 Task: In the  document elizabeth.rtf Share this file with 'softage.5@softage.net' Check 'Vision History' View the  non- printing characters
Action: Mouse moved to (43, 53)
Screenshot: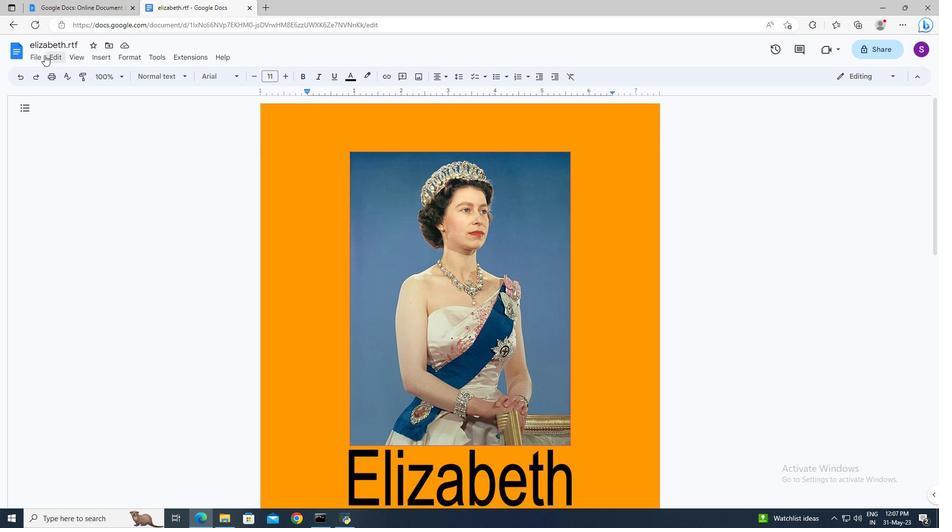 
Action: Mouse pressed left at (43, 53)
Screenshot: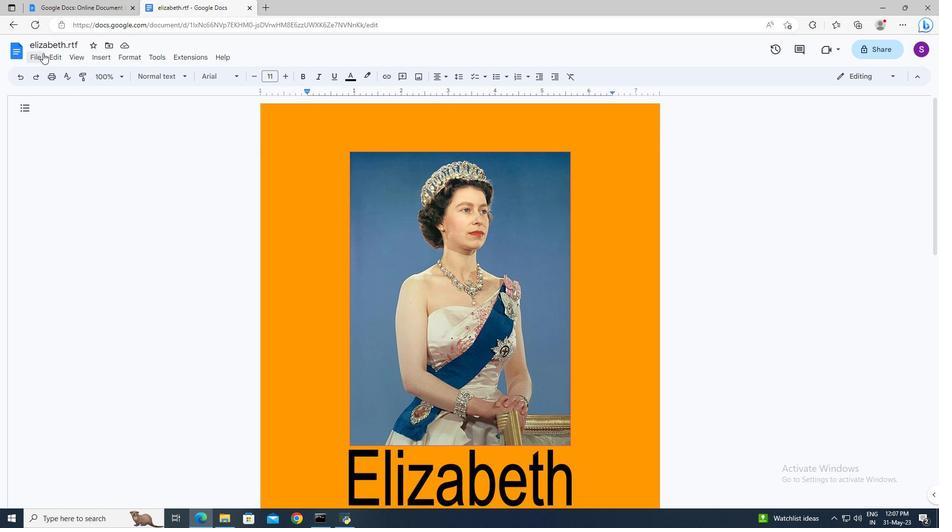 
Action: Mouse moved to (207, 129)
Screenshot: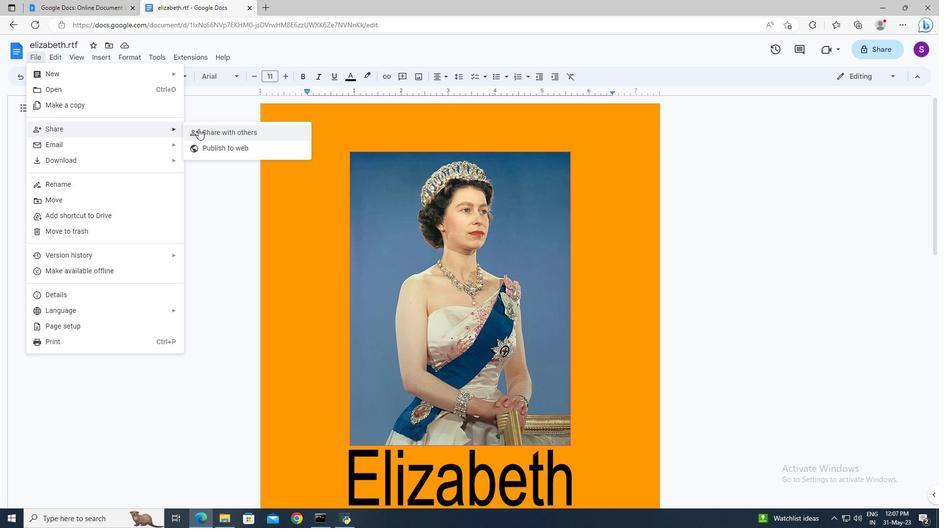 
Action: Mouse pressed left at (207, 129)
Screenshot: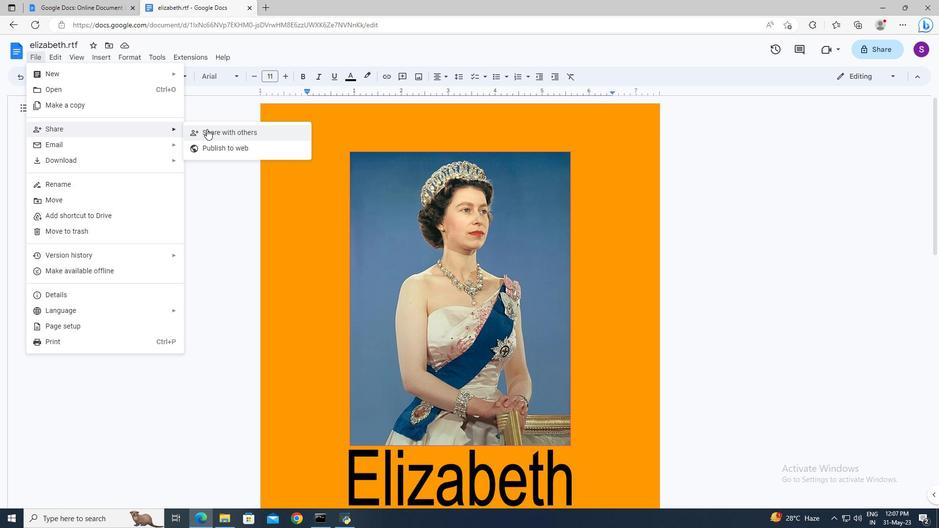 
Action: Mouse moved to (384, 216)
Screenshot: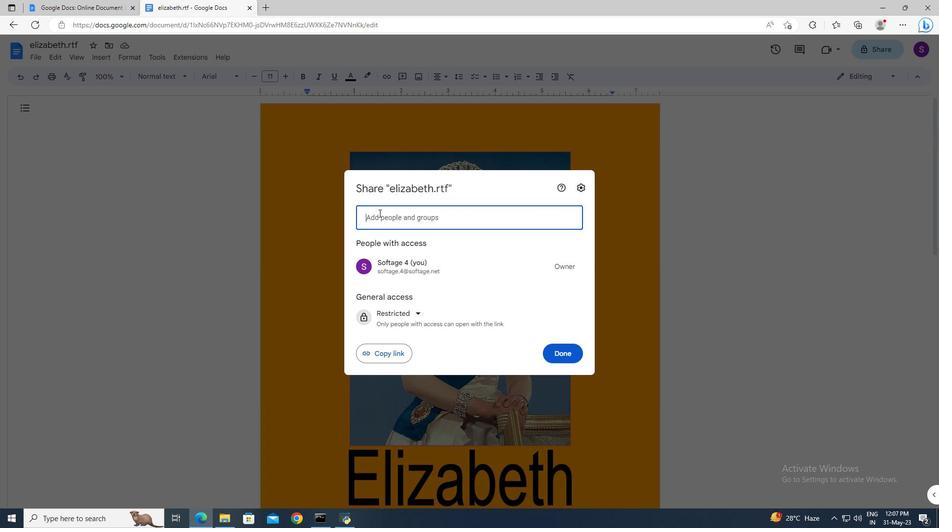 
Action: Mouse pressed left at (384, 216)
Screenshot: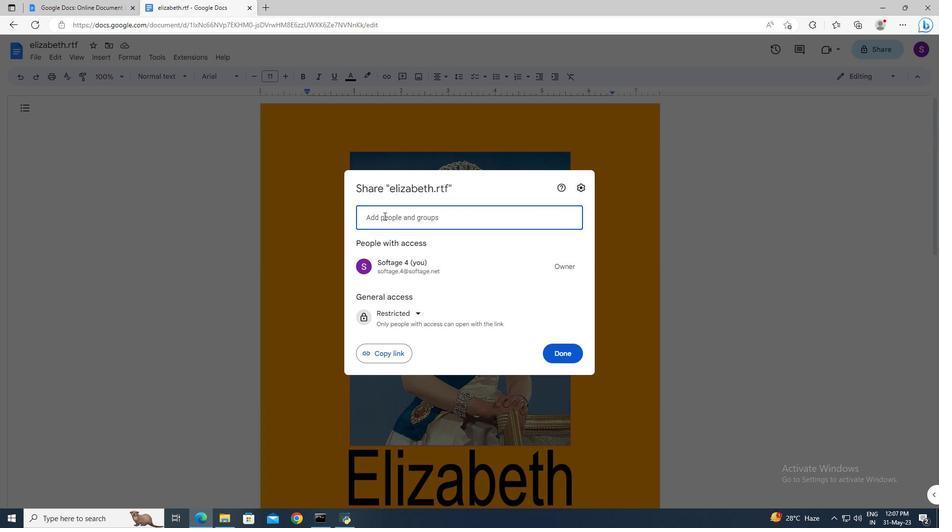 
Action: Key pressed softage.5<Key.shift>@softage.net<Key.enter>
Screenshot: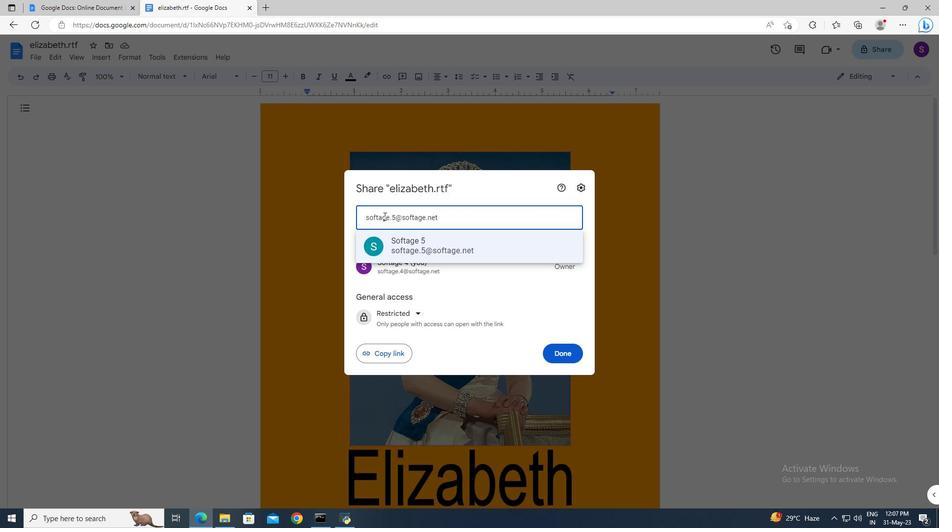 
Action: Mouse moved to (561, 340)
Screenshot: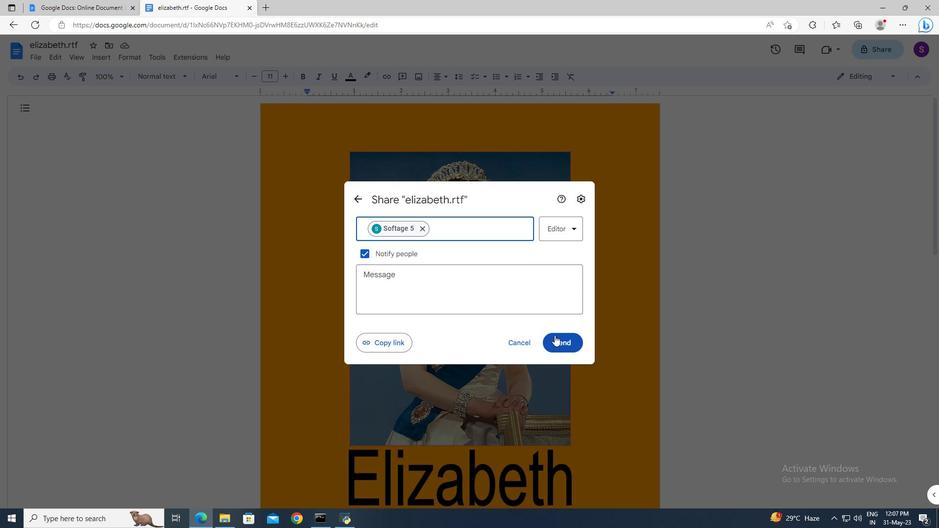 
Action: Mouse pressed left at (561, 340)
Screenshot: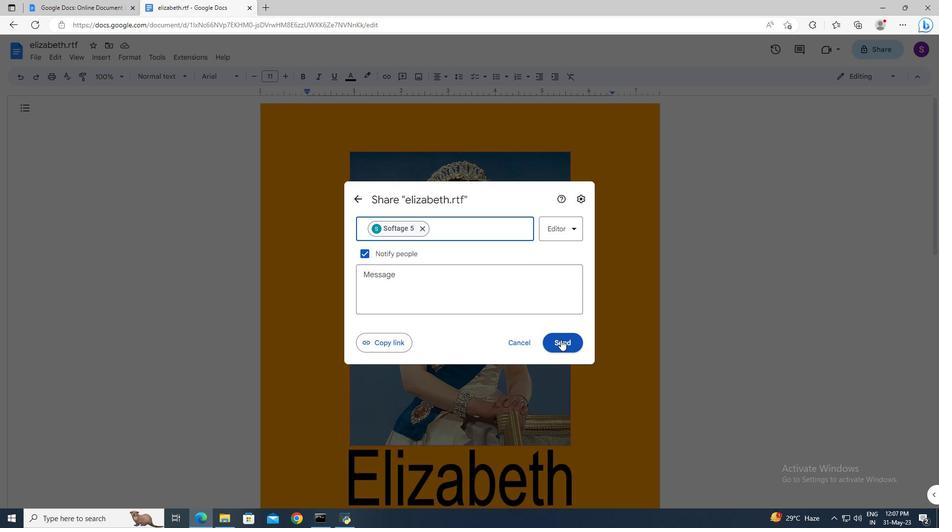 
Action: Mouse moved to (43, 61)
Screenshot: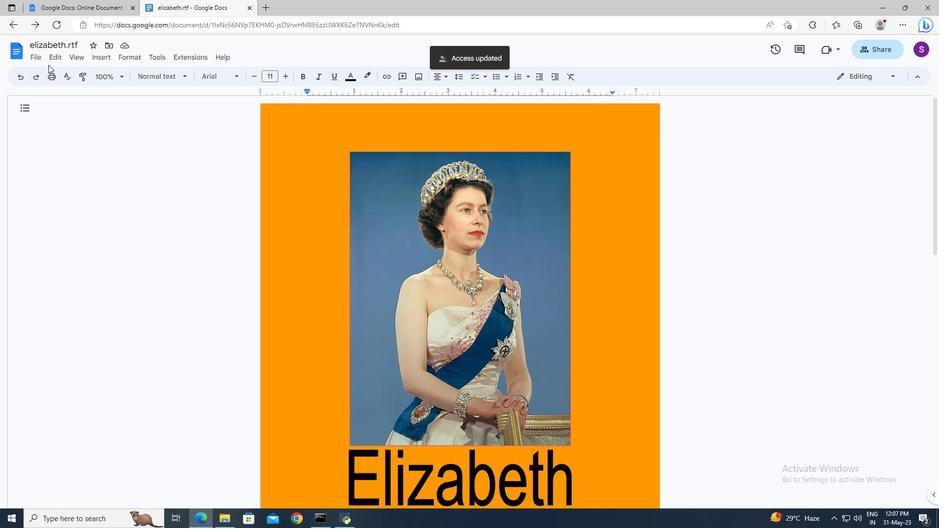 
Action: Mouse pressed left at (43, 61)
Screenshot: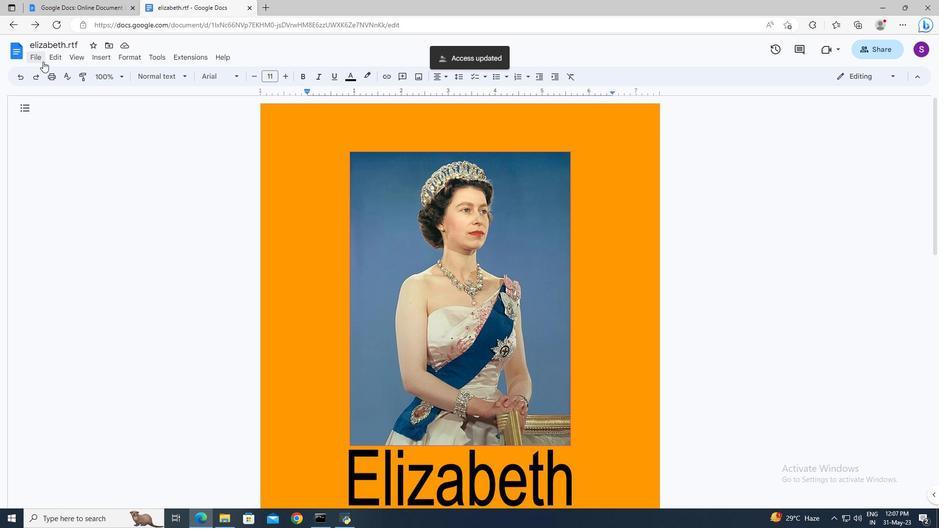 
Action: Mouse moved to (209, 271)
Screenshot: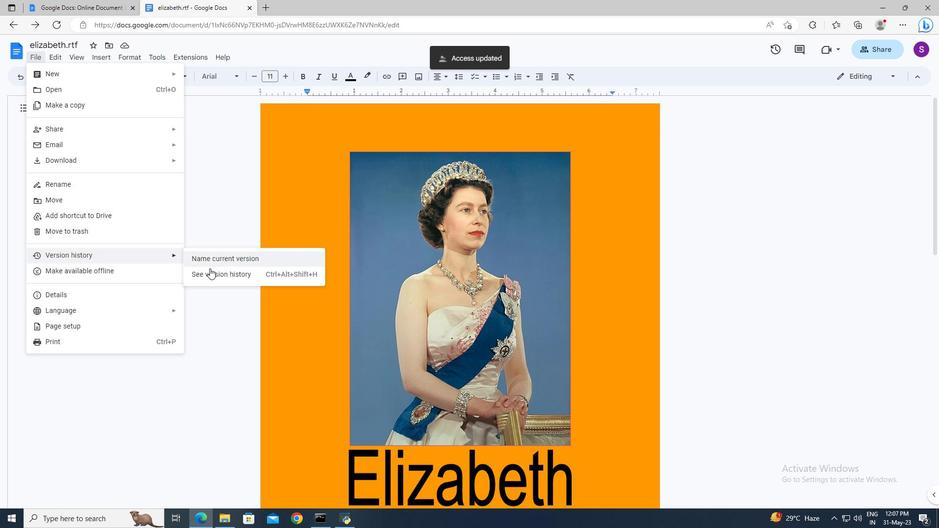 
Action: Mouse pressed left at (209, 271)
Screenshot: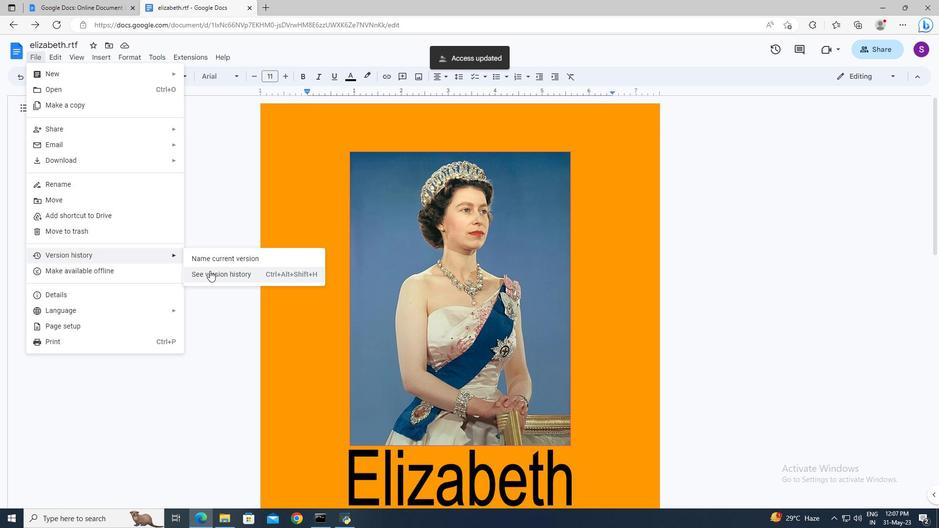 
Action: Mouse moved to (16, 51)
Screenshot: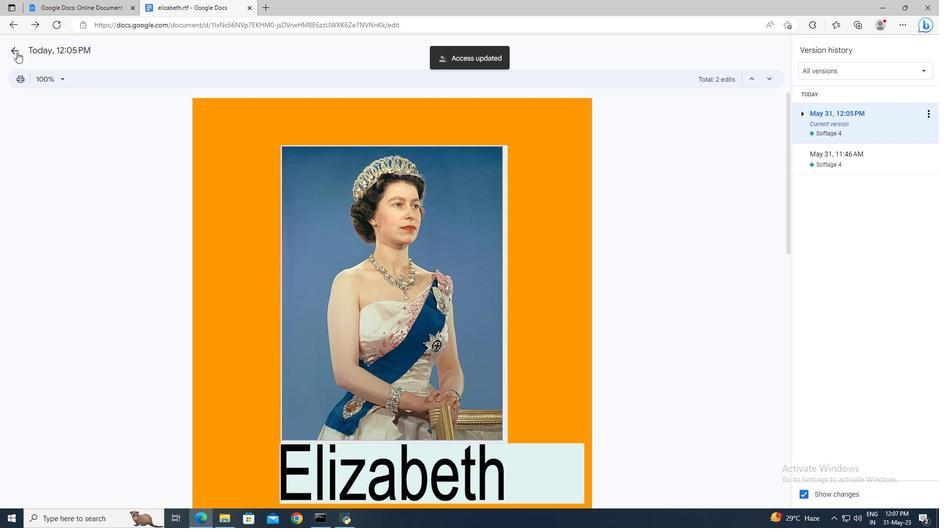 
Action: Mouse pressed left at (16, 51)
Screenshot: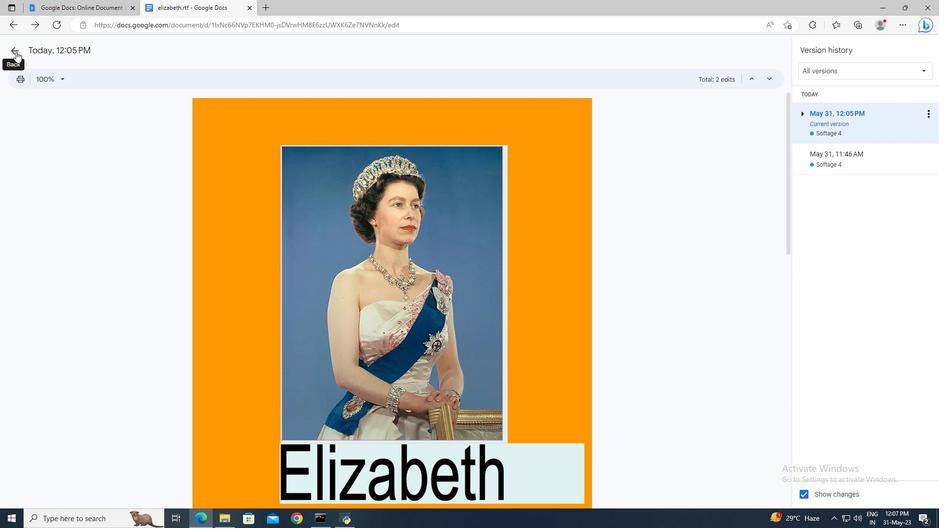 
Action: Mouse moved to (70, 54)
Screenshot: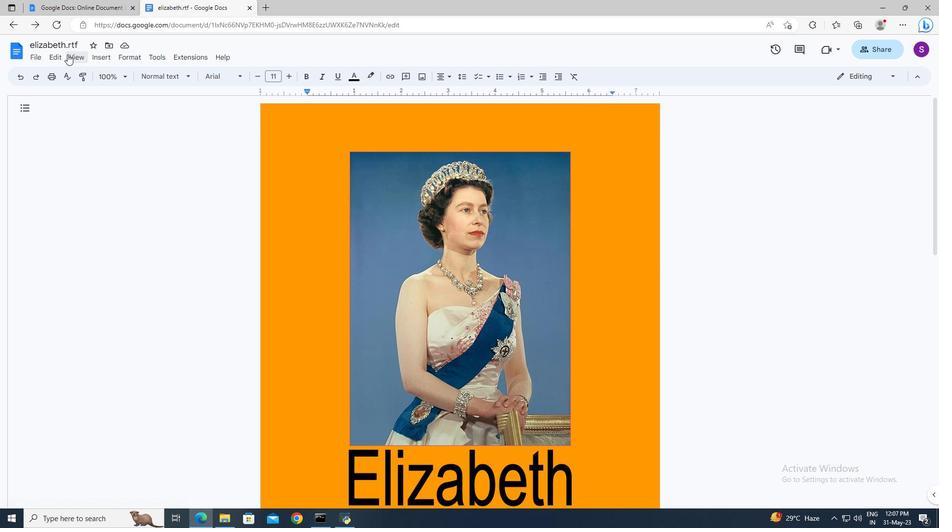 
Action: Mouse pressed left at (70, 54)
Screenshot: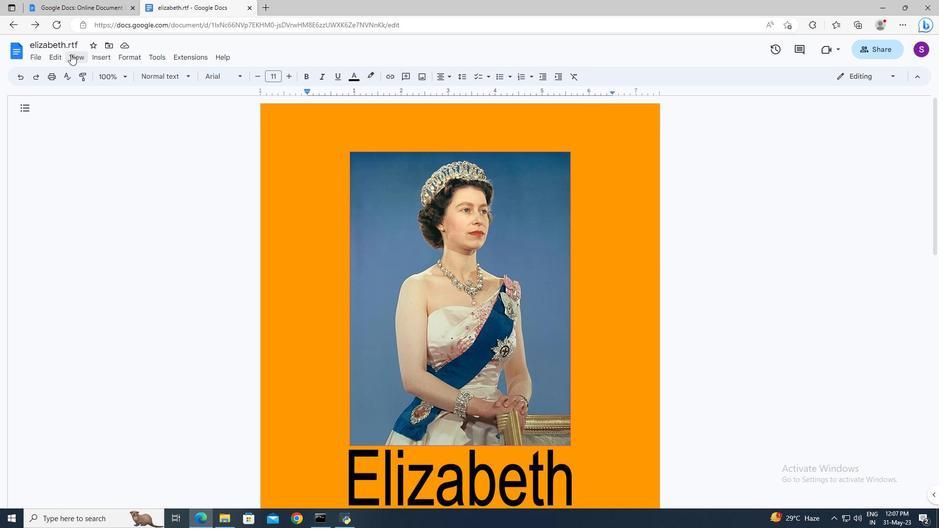 
Action: Mouse moved to (120, 159)
Screenshot: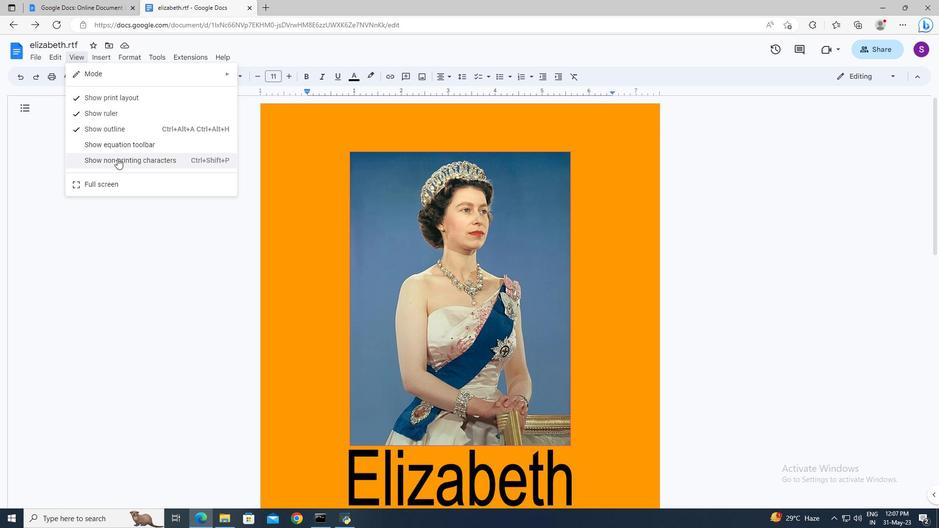 
Action: Mouse pressed left at (120, 159)
Screenshot: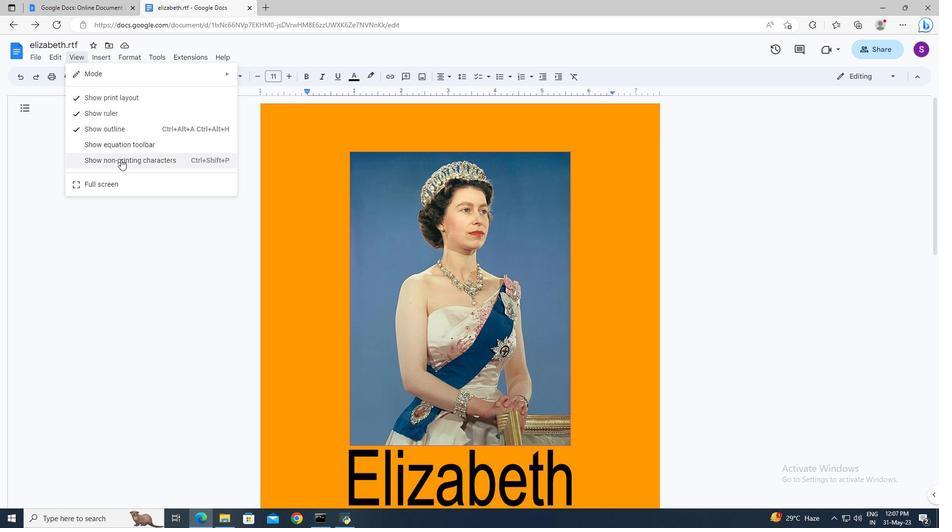 
